 Task: Move the task Integrate website with a new video conferencing system to the section Done in the project BrainBoost and filter the tasks in the project by Incomplete tasks
Action: Mouse moved to (744, 379)
Screenshot: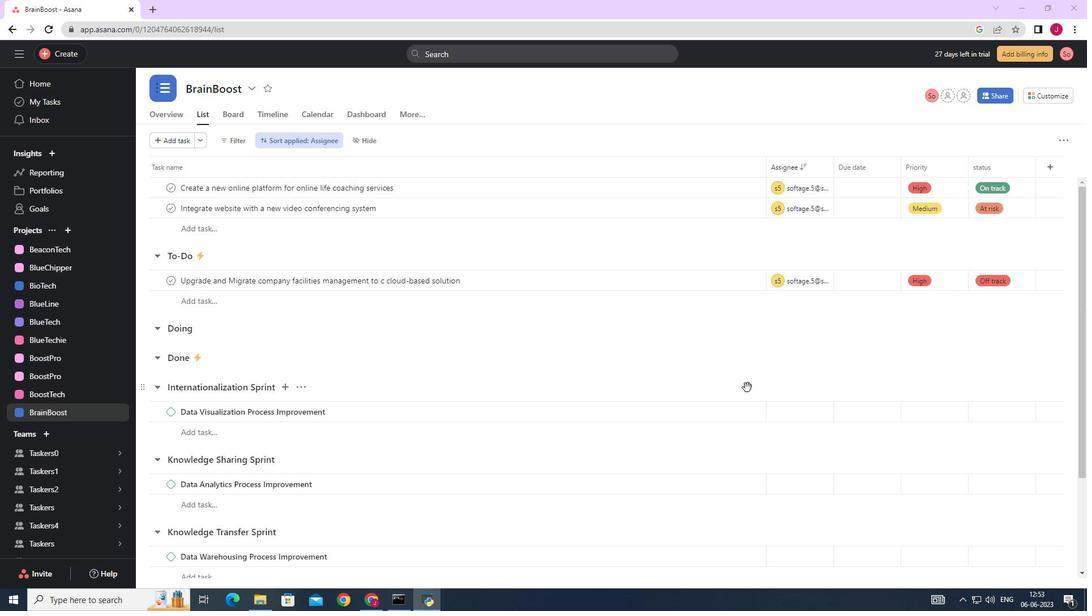 
Action: Mouse scrolled (744, 380) with delta (0, 0)
Screenshot: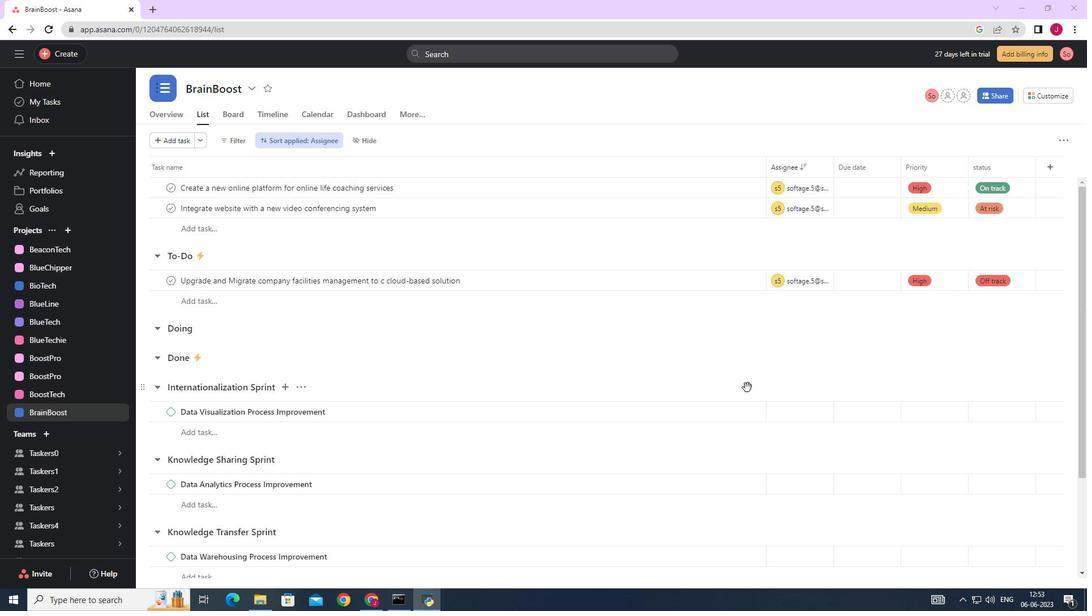 
Action: Mouse moved to (744, 378)
Screenshot: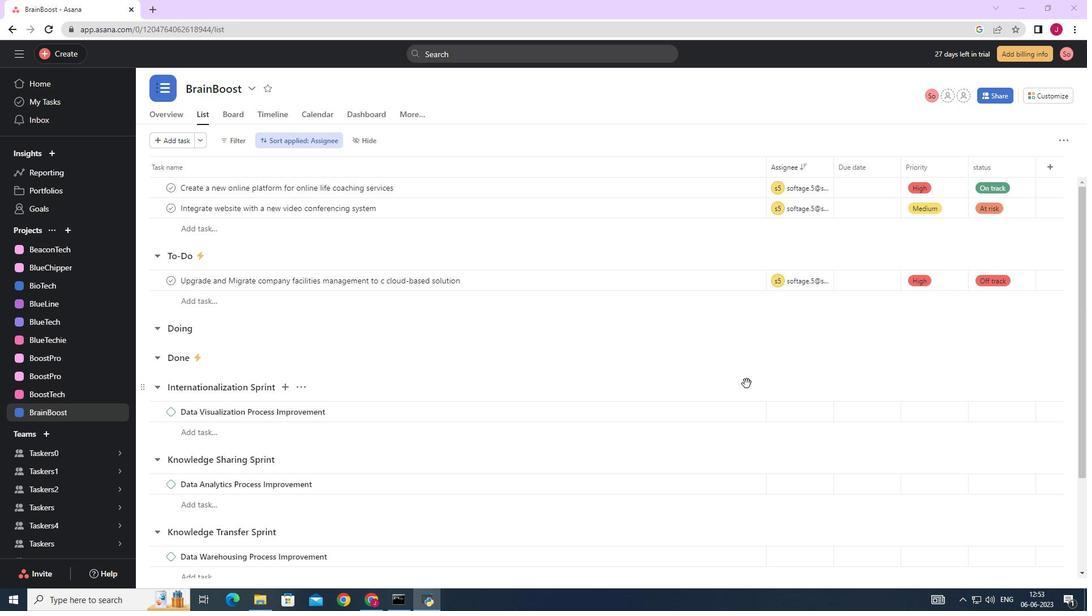 
Action: Mouse scrolled (744, 379) with delta (0, 0)
Screenshot: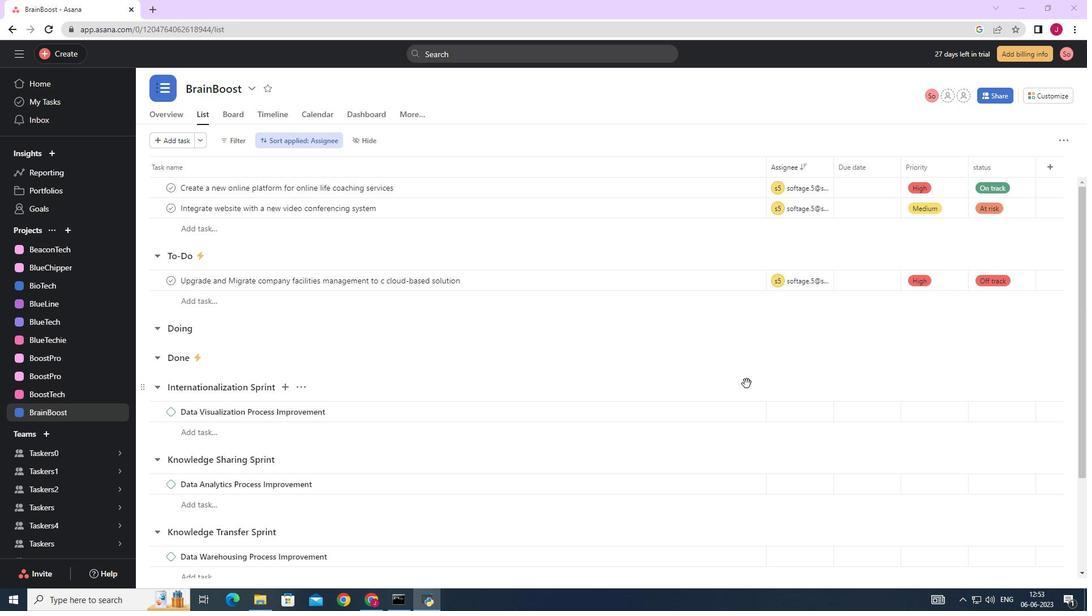 
Action: Mouse moved to (738, 373)
Screenshot: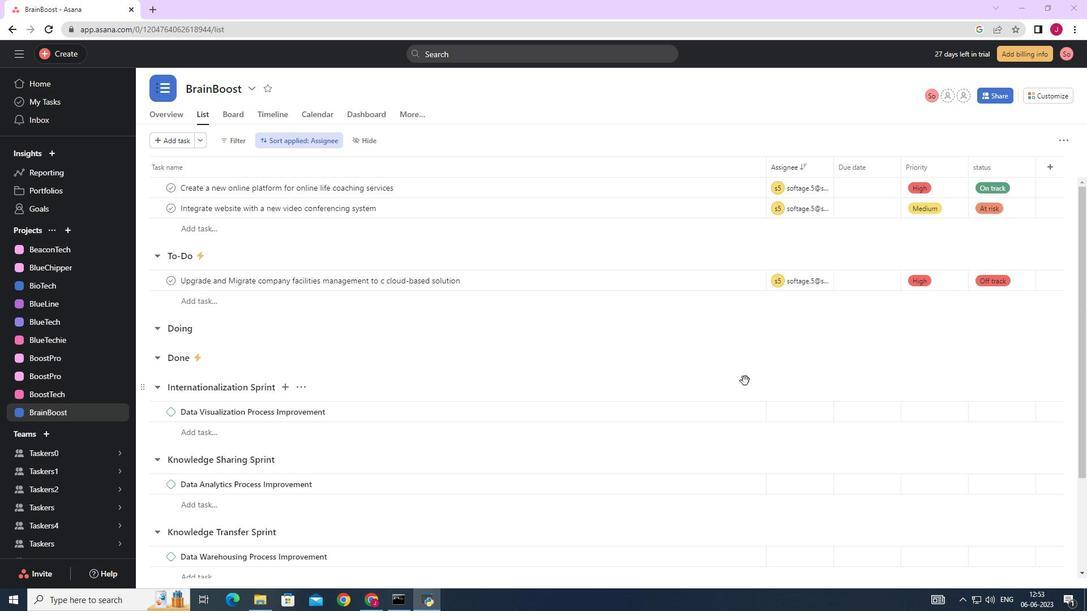 
Action: Mouse scrolled (738, 374) with delta (0, 0)
Screenshot: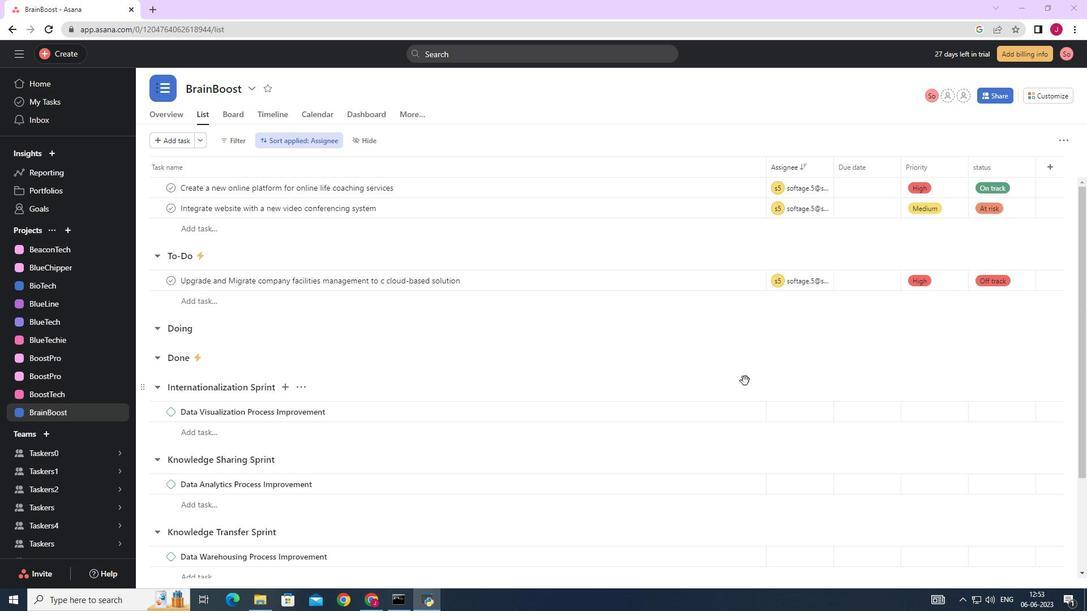 
Action: Mouse moved to (736, 208)
Screenshot: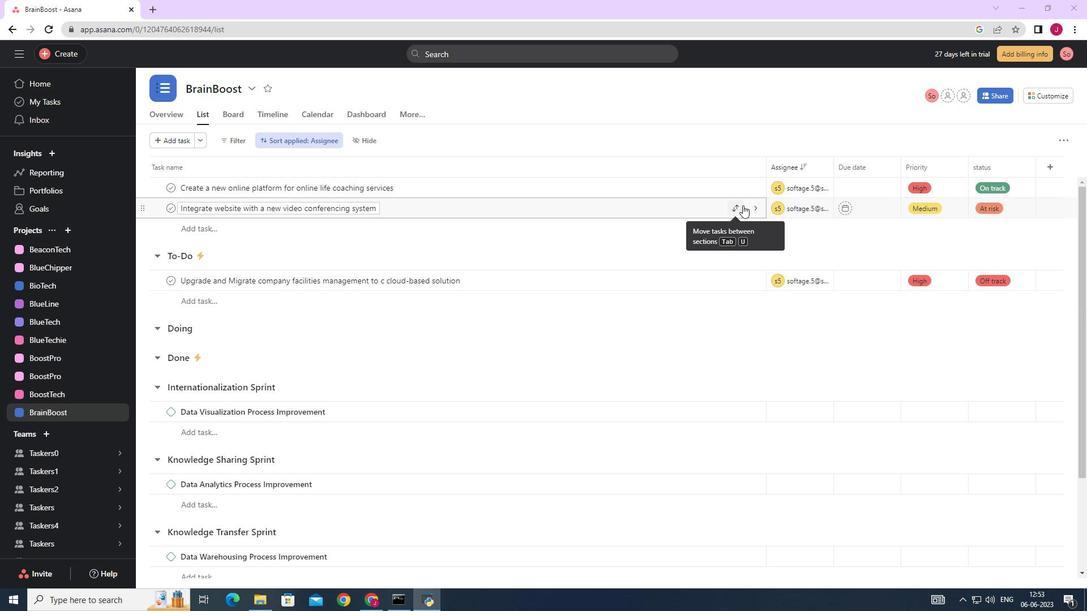 
Action: Mouse pressed left at (736, 208)
Screenshot: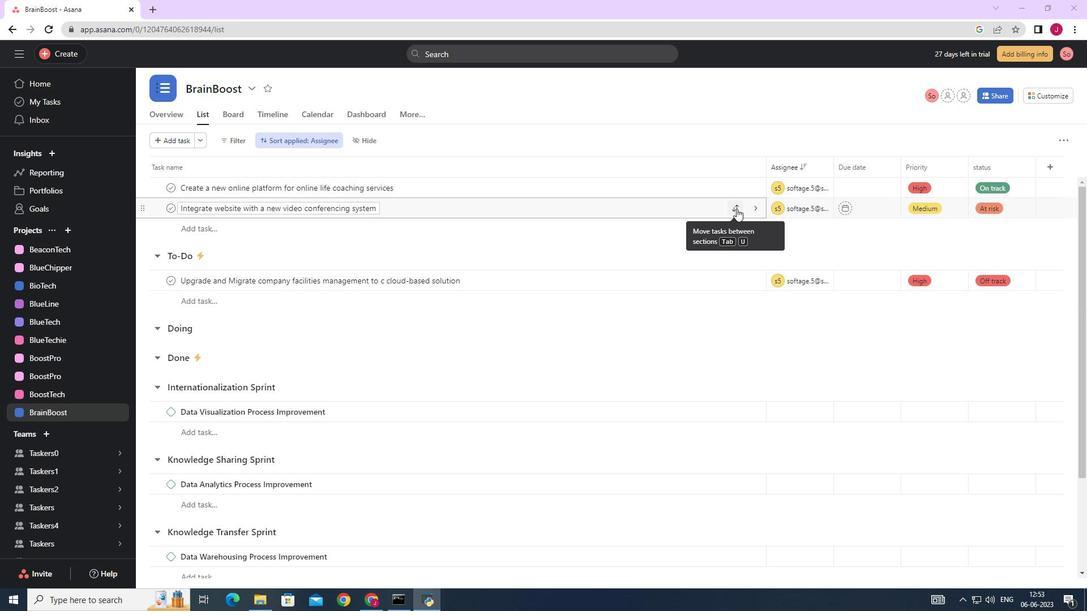 
Action: Mouse moved to (672, 313)
Screenshot: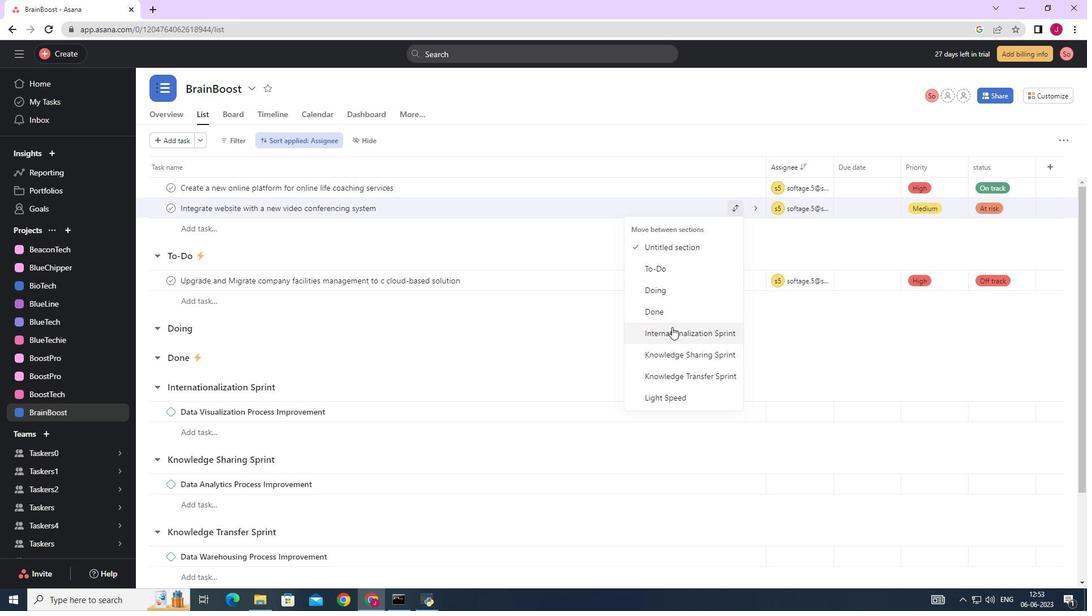 
Action: Mouse pressed left at (672, 313)
Screenshot: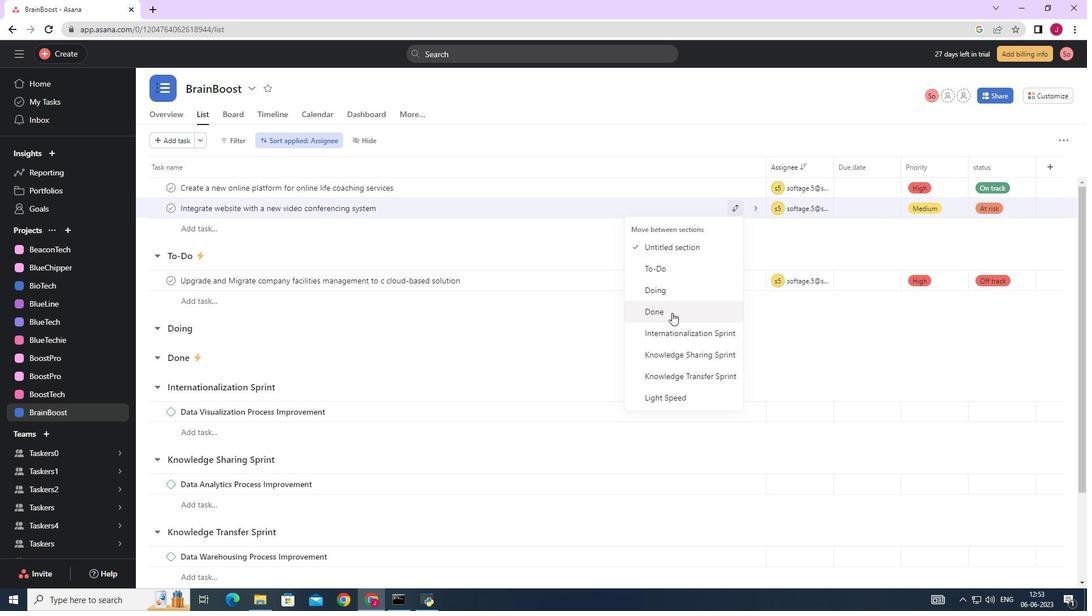 
Action: Mouse moved to (874, 258)
Screenshot: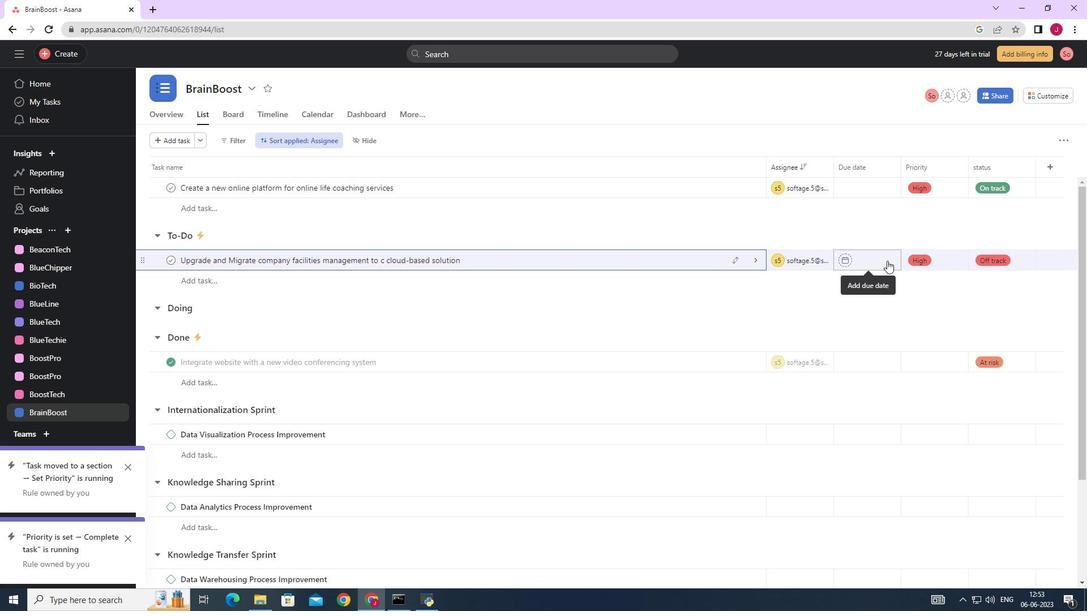 
Action: Mouse pressed left at (874, 258)
Screenshot: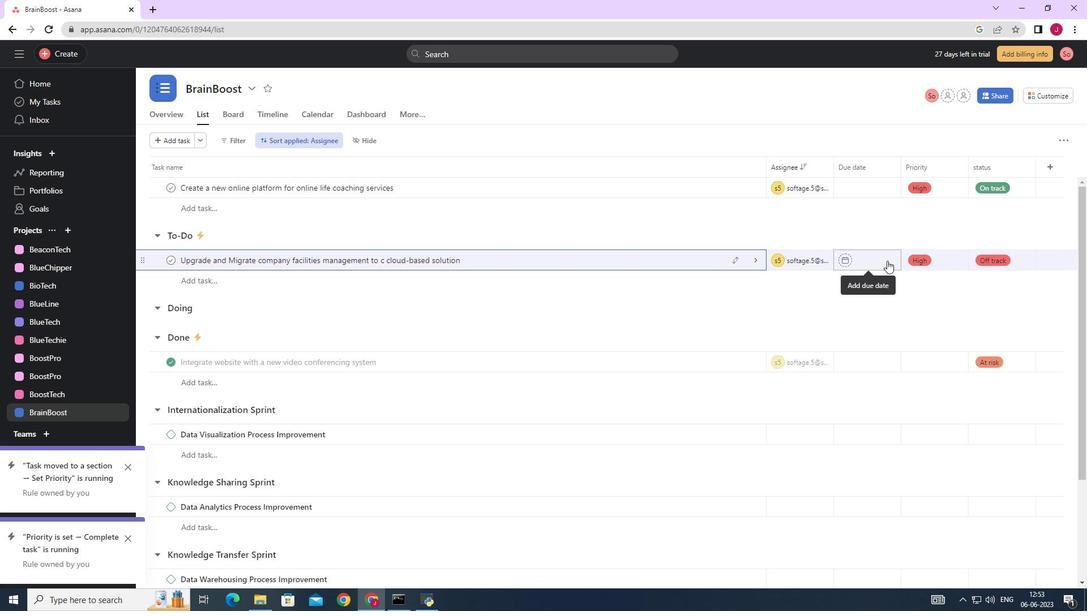 
Action: Mouse moved to (233, 138)
Screenshot: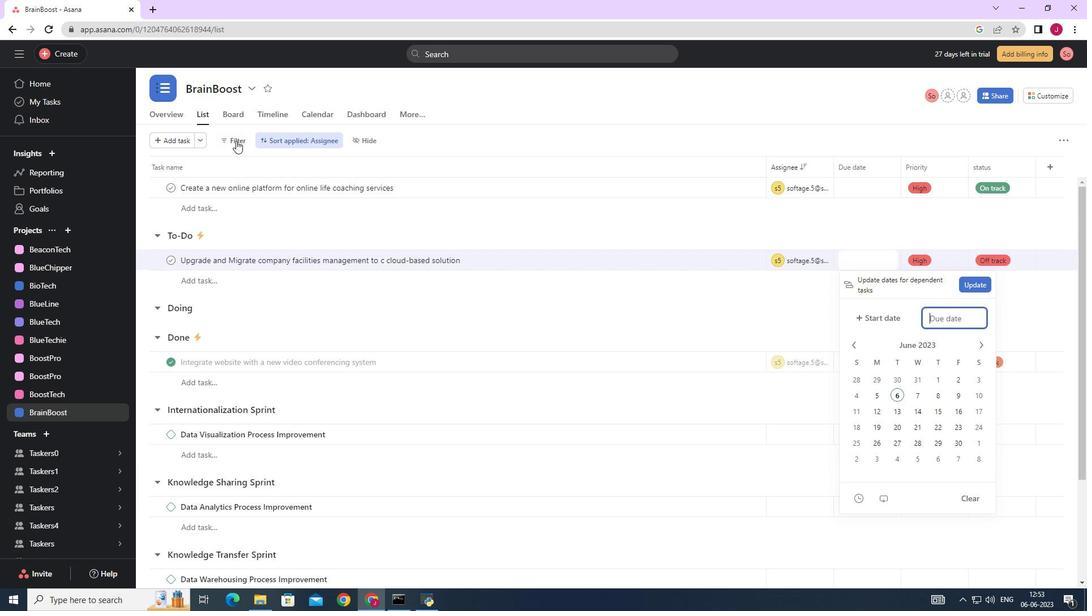 
Action: Mouse pressed left at (233, 138)
Screenshot: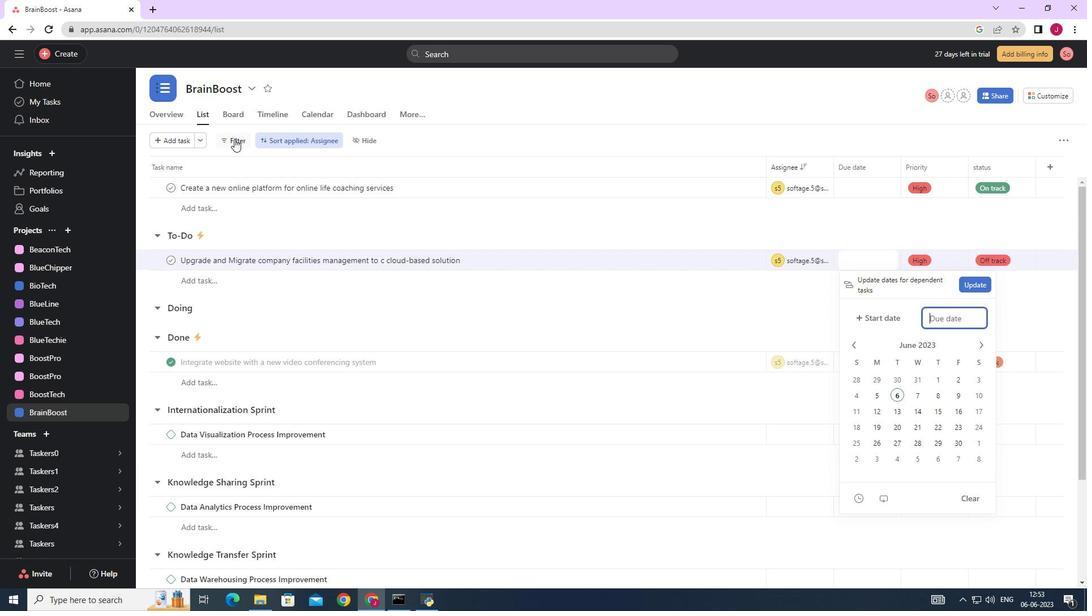 
Action: Mouse moved to (268, 181)
Screenshot: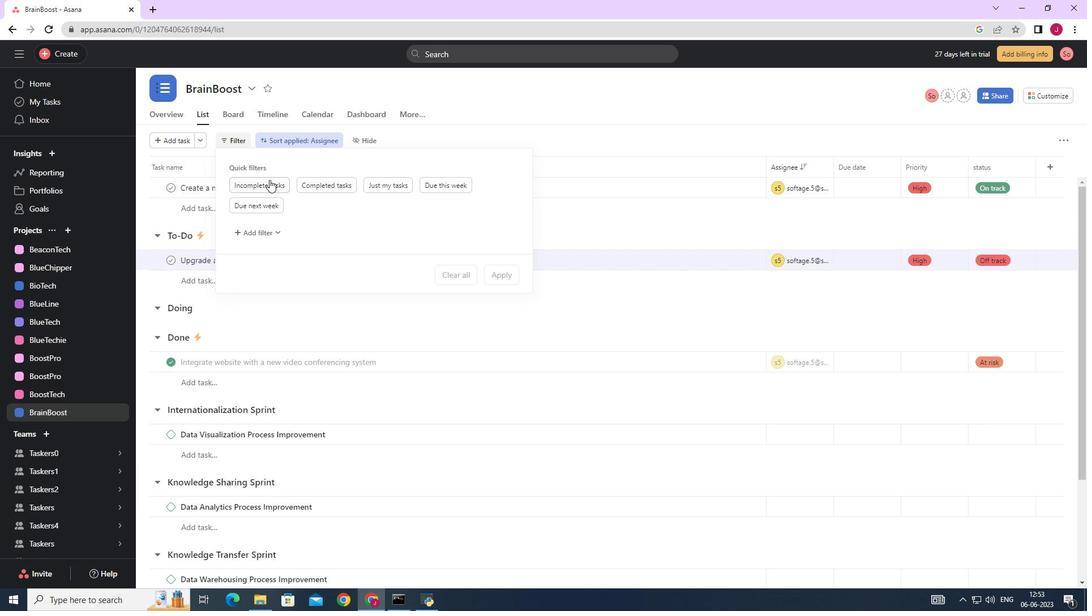 
Action: Mouse pressed left at (268, 181)
Screenshot: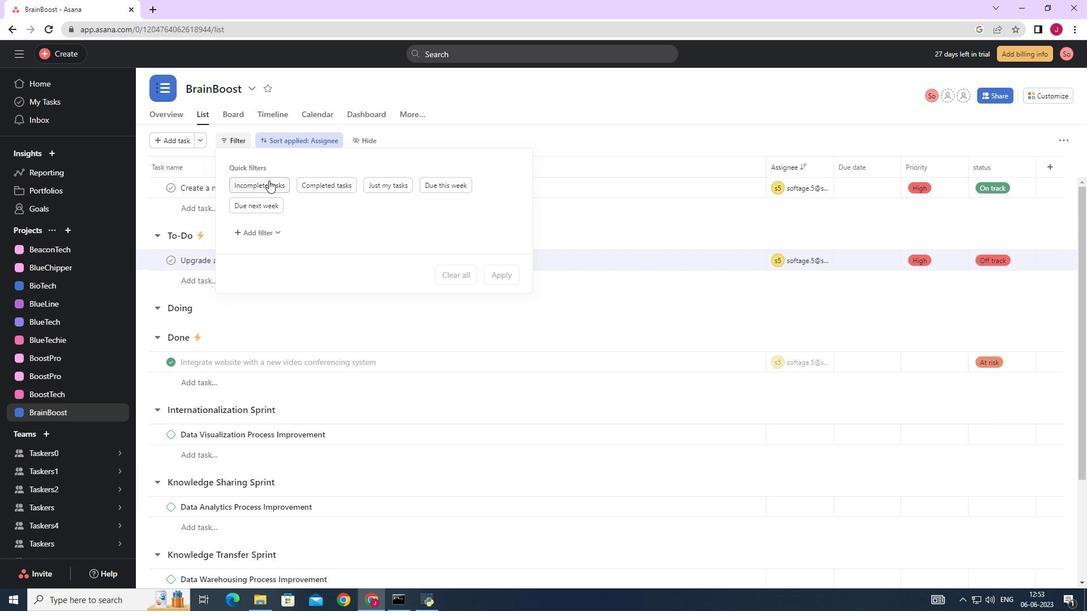 
Action: Mouse moved to (625, 163)
Screenshot: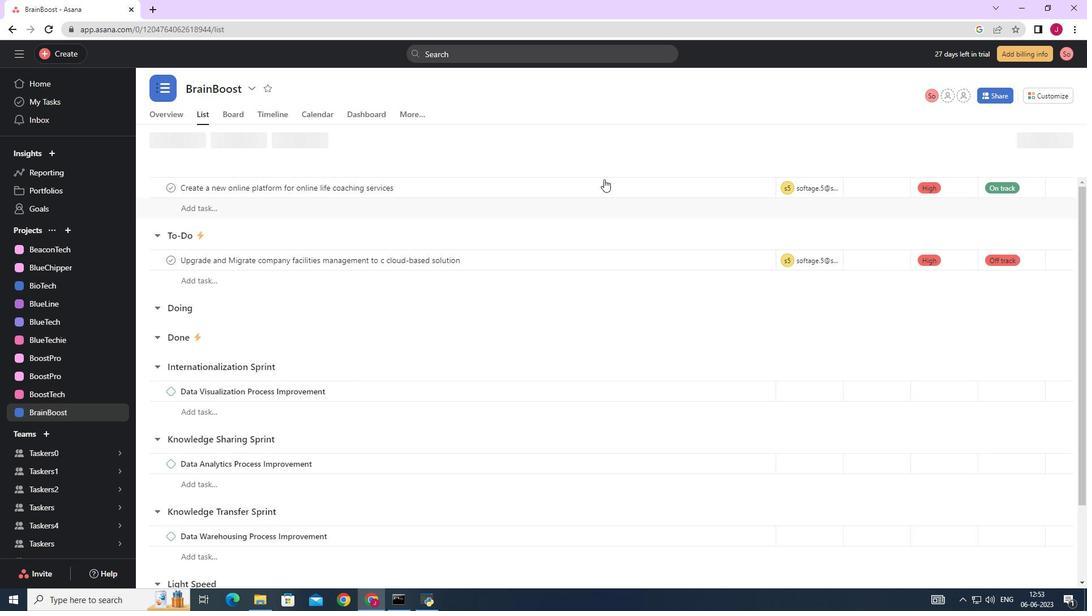 
